 Task: In the  document article.odt Use the feature 'and check spelling and grammer' Change font style of header to '24' Select the body of letter and change paragraph spacing to  Double
Action: Mouse moved to (230, 76)
Screenshot: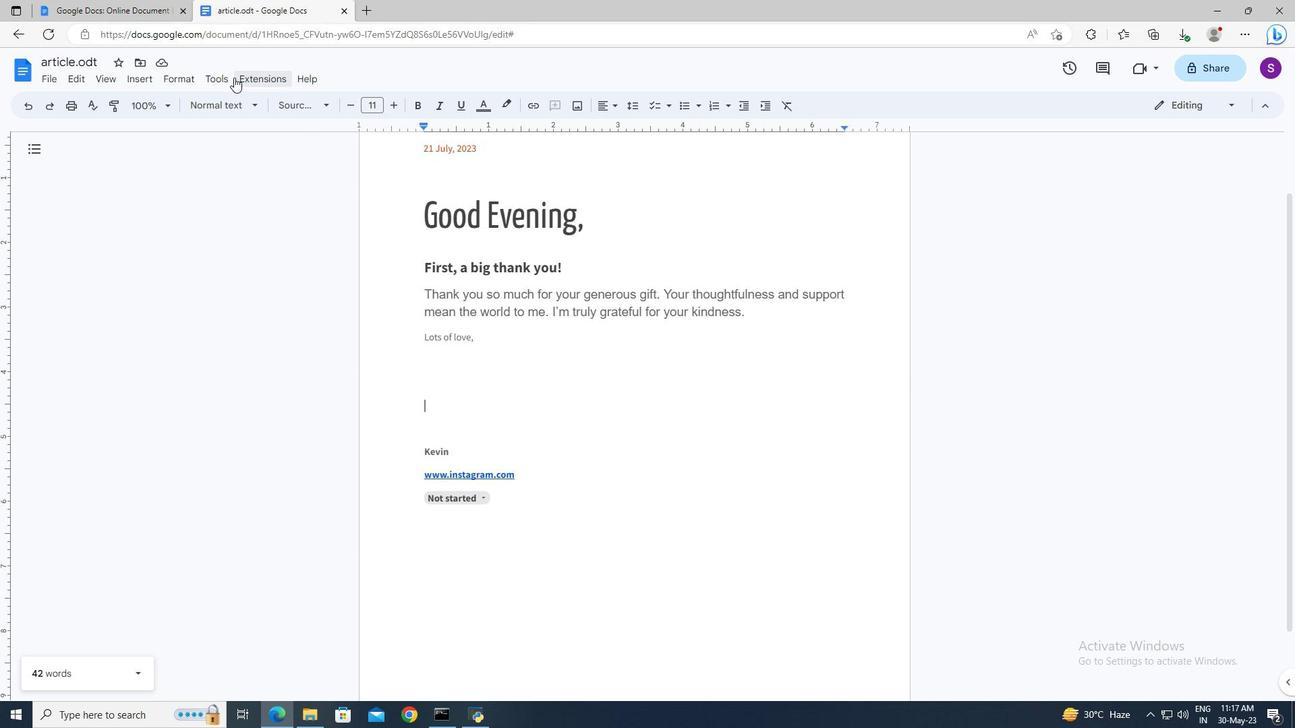 
Action: Mouse pressed left at (230, 76)
Screenshot: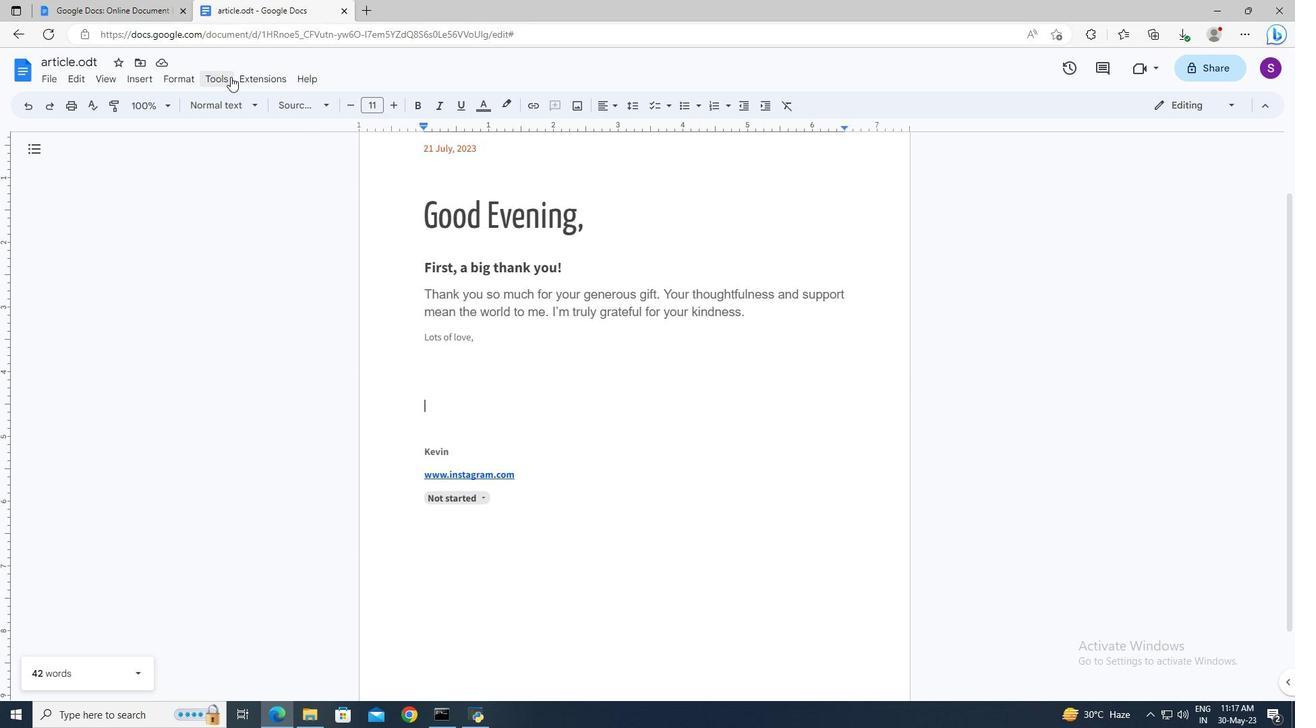 
Action: Mouse moved to (477, 106)
Screenshot: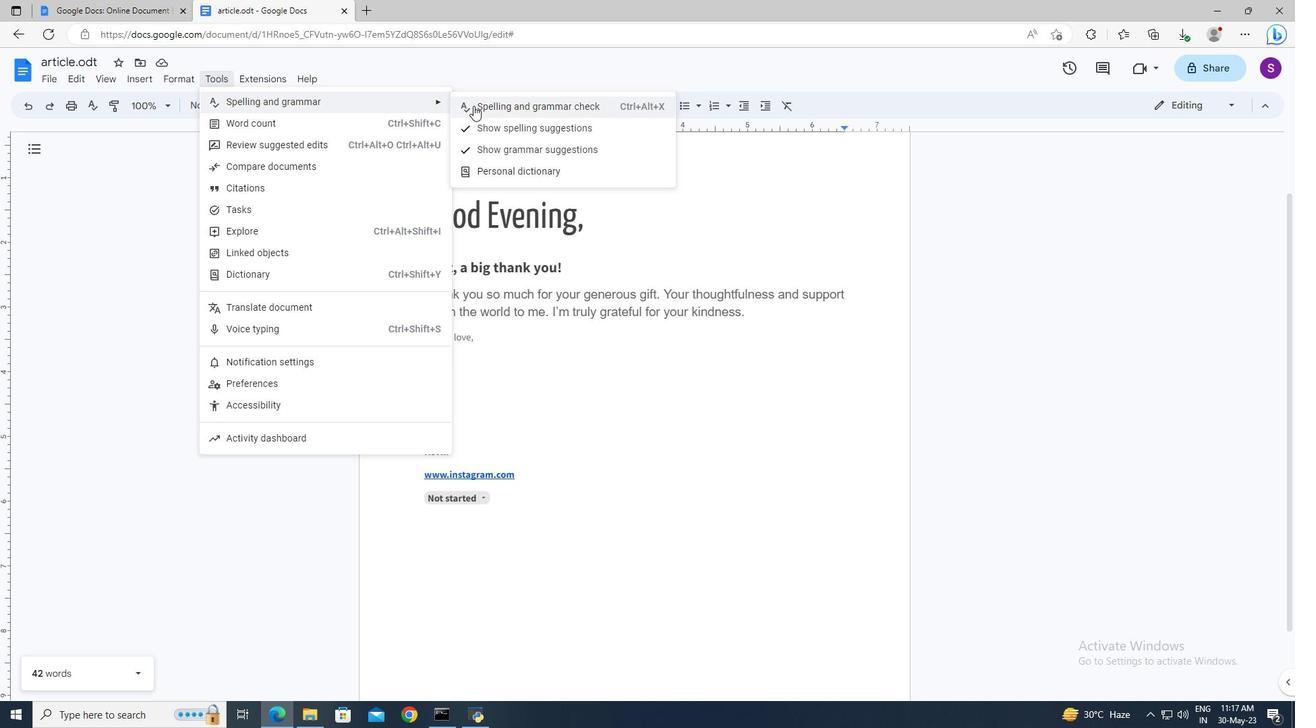 
Action: Mouse pressed left at (477, 106)
Screenshot: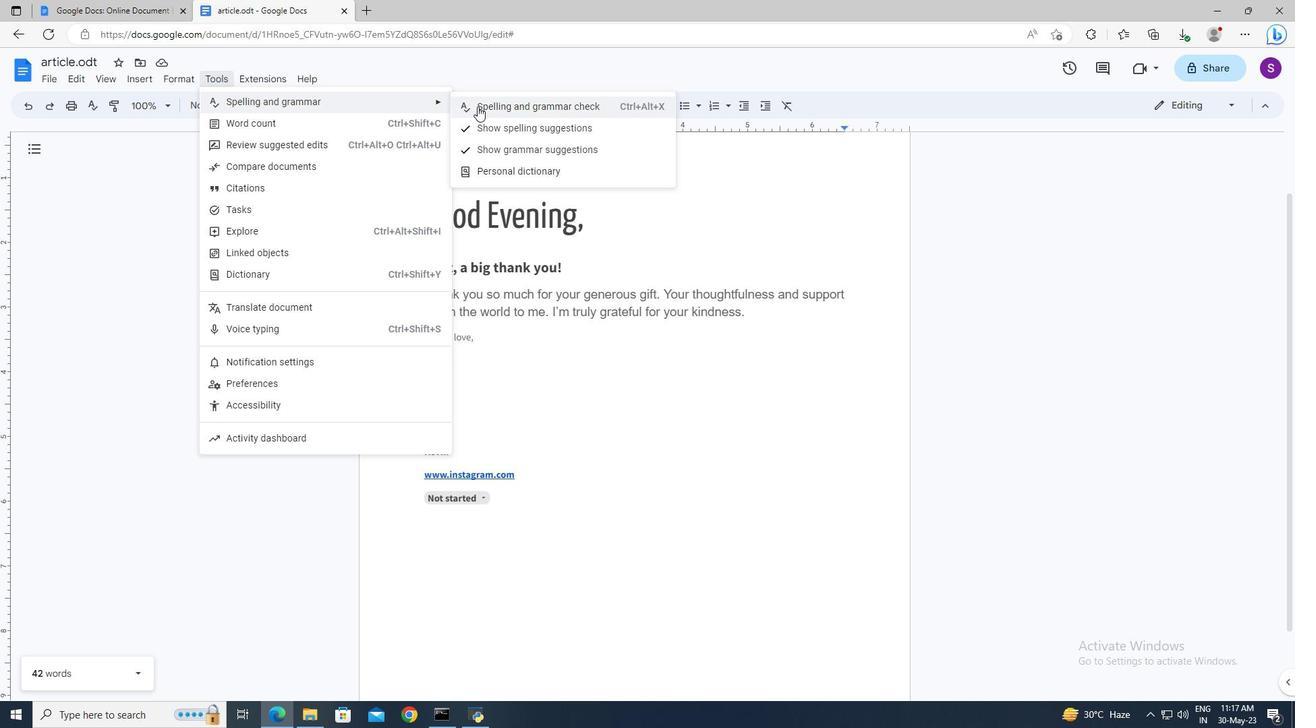 
Action: Mouse moved to (427, 220)
Screenshot: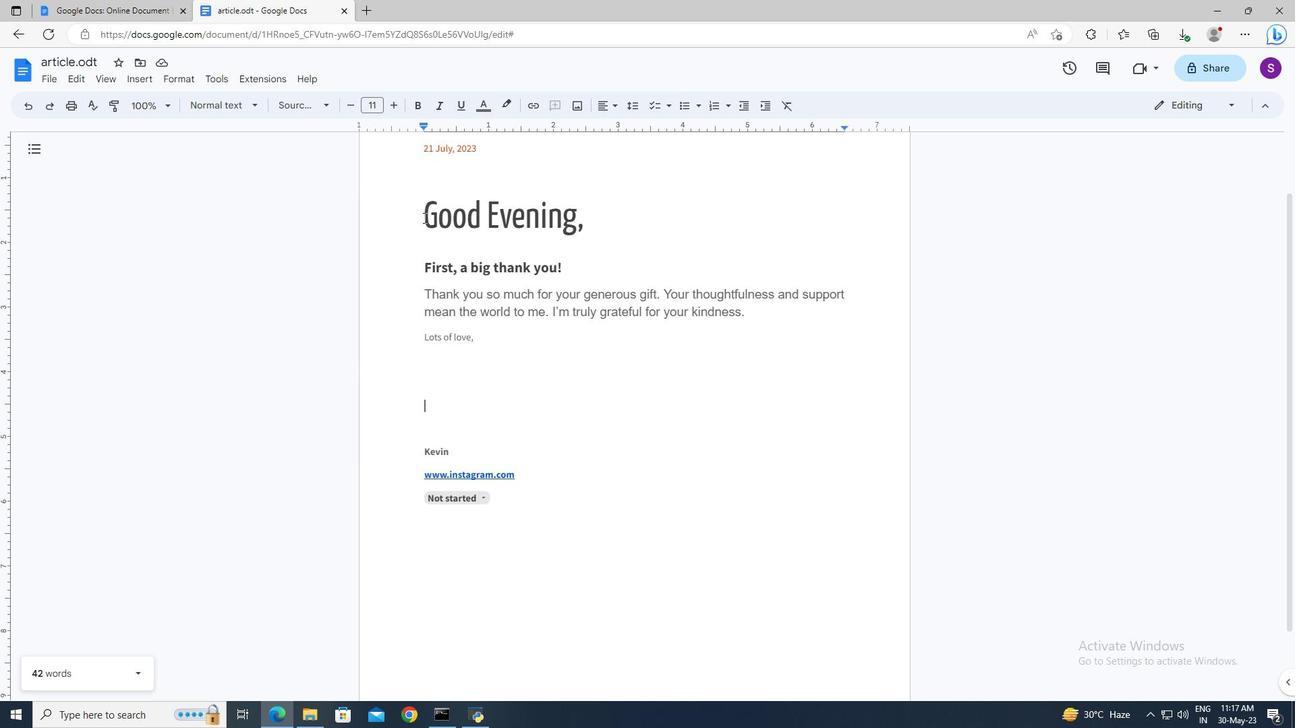 
Action: Mouse scrolled (427, 220) with delta (0, 0)
Screenshot: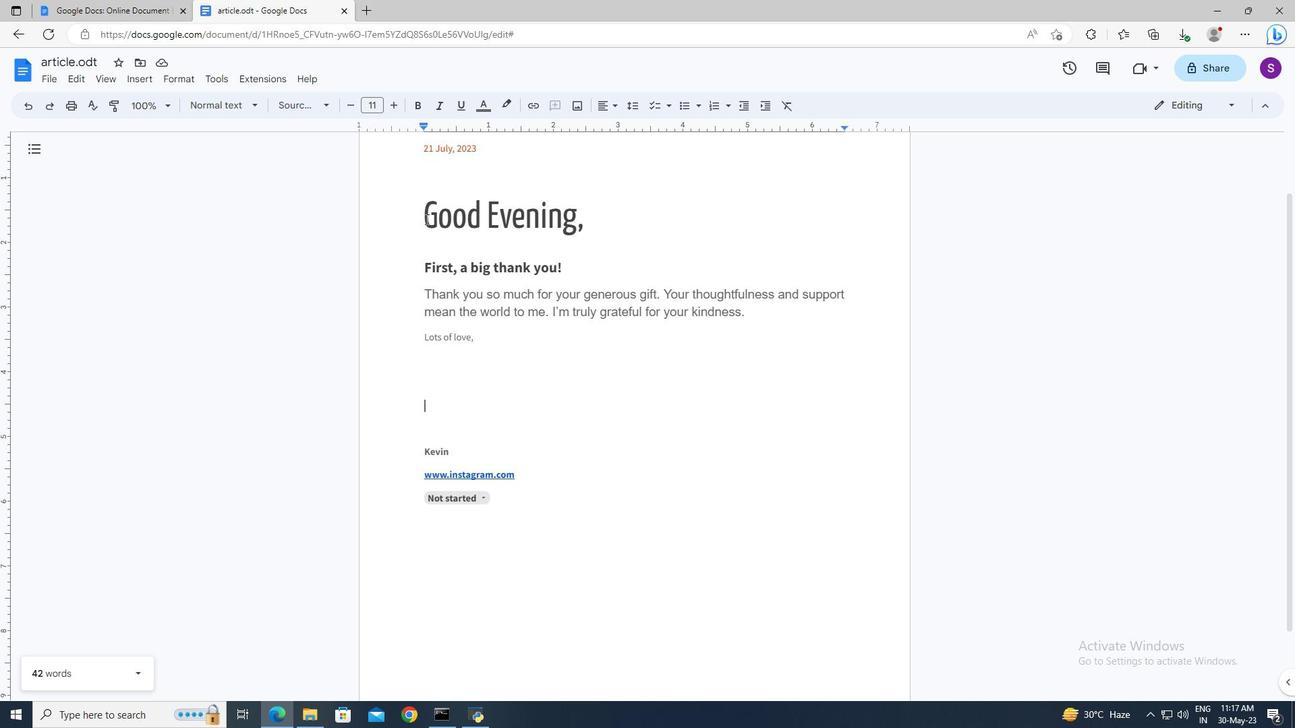 
Action: Mouse scrolled (427, 220) with delta (0, 0)
Screenshot: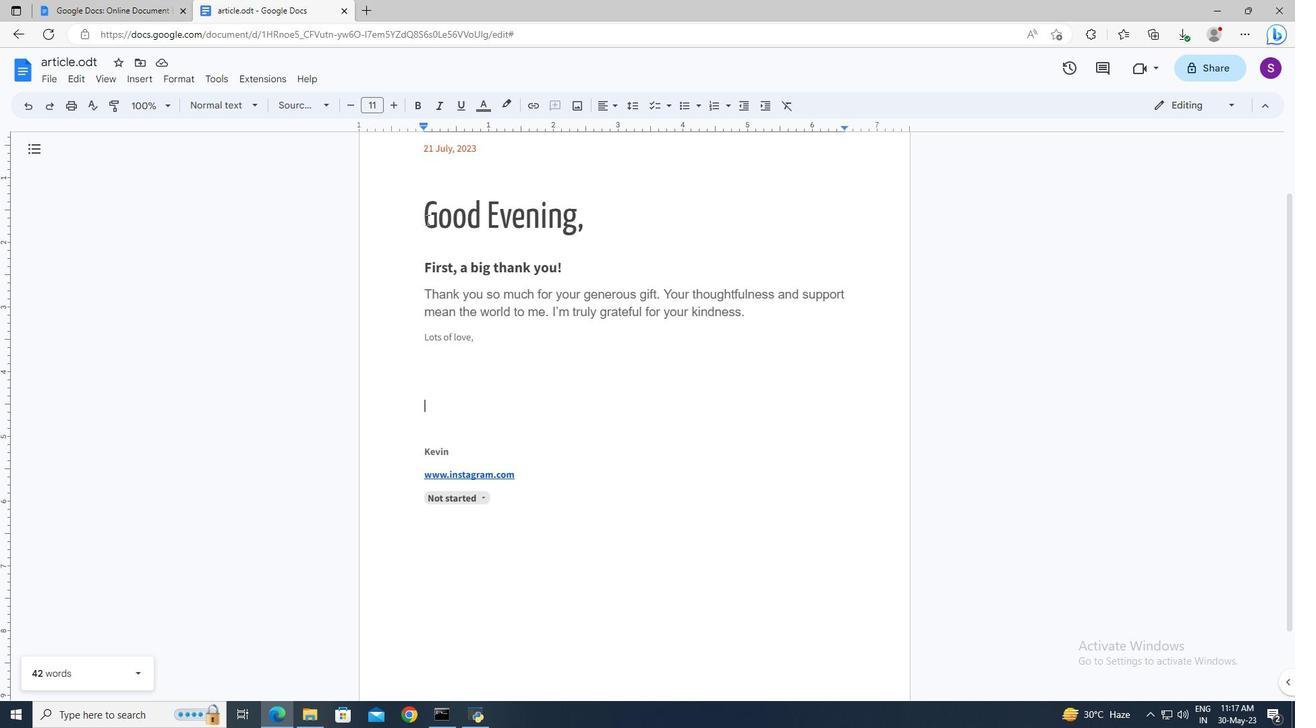 
Action: Mouse moved to (422, 193)
Screenshot: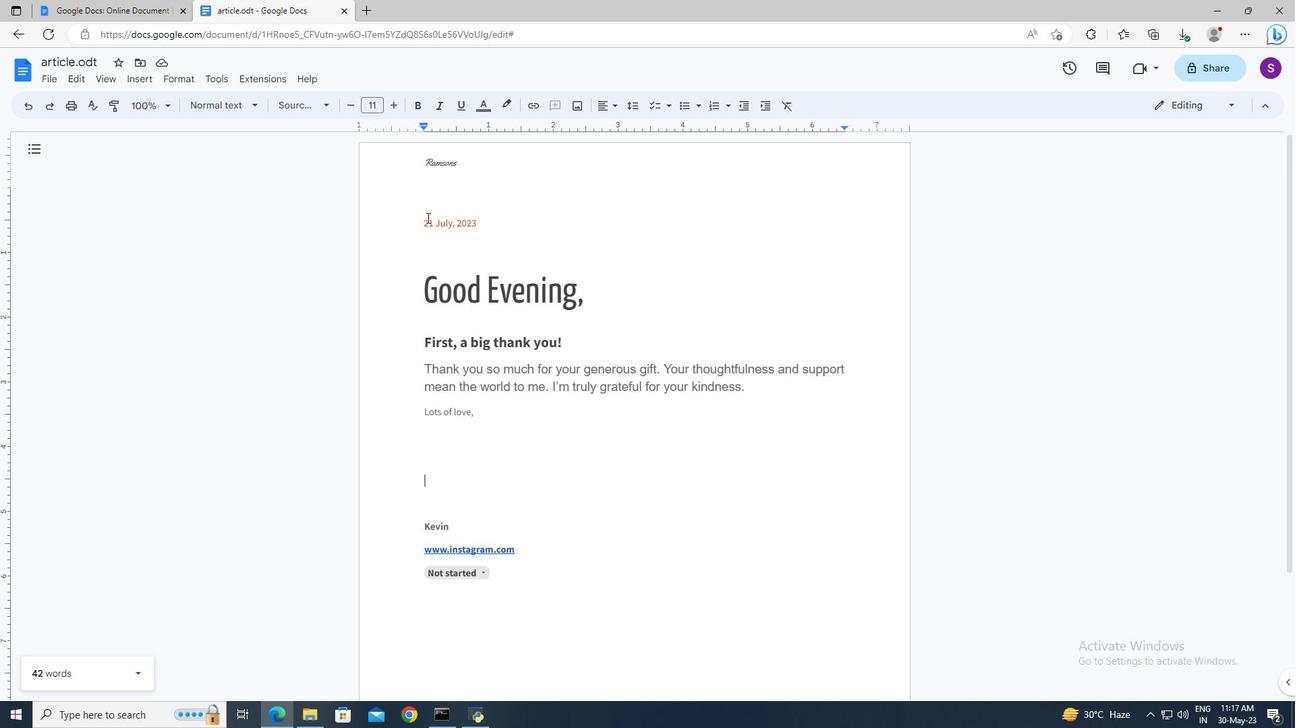 
Action: Mouse scrolled (422, 193) with delta (0, 0)
Screenshot: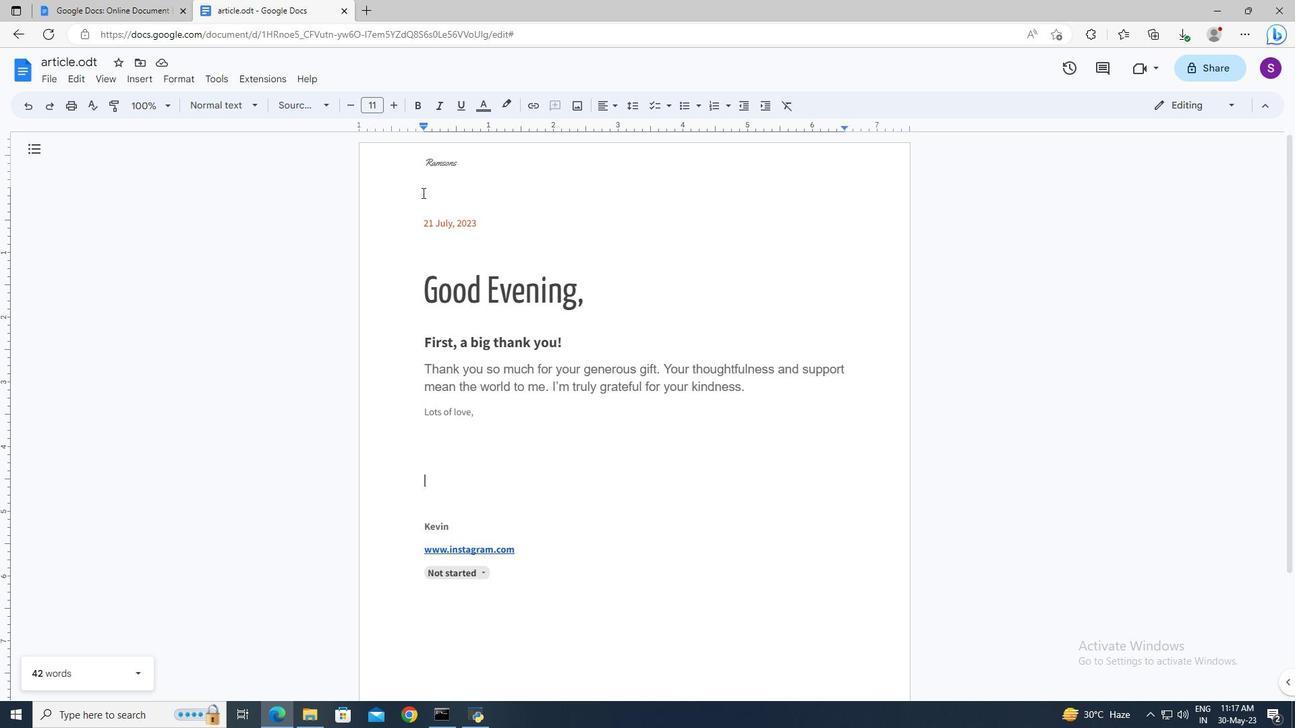 
Action: Mouse moved to (418, 166)
Screenshot: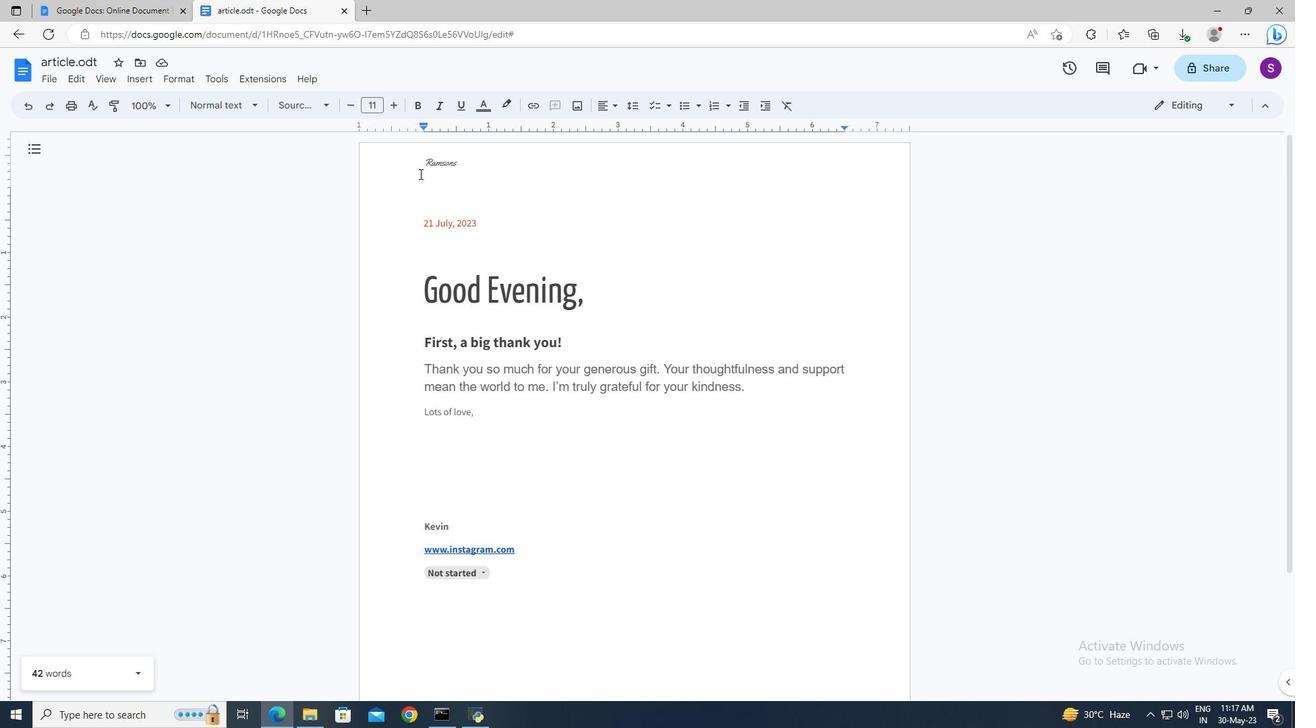 
Action: Mouse pressed left at (418, 166)
Screenshot: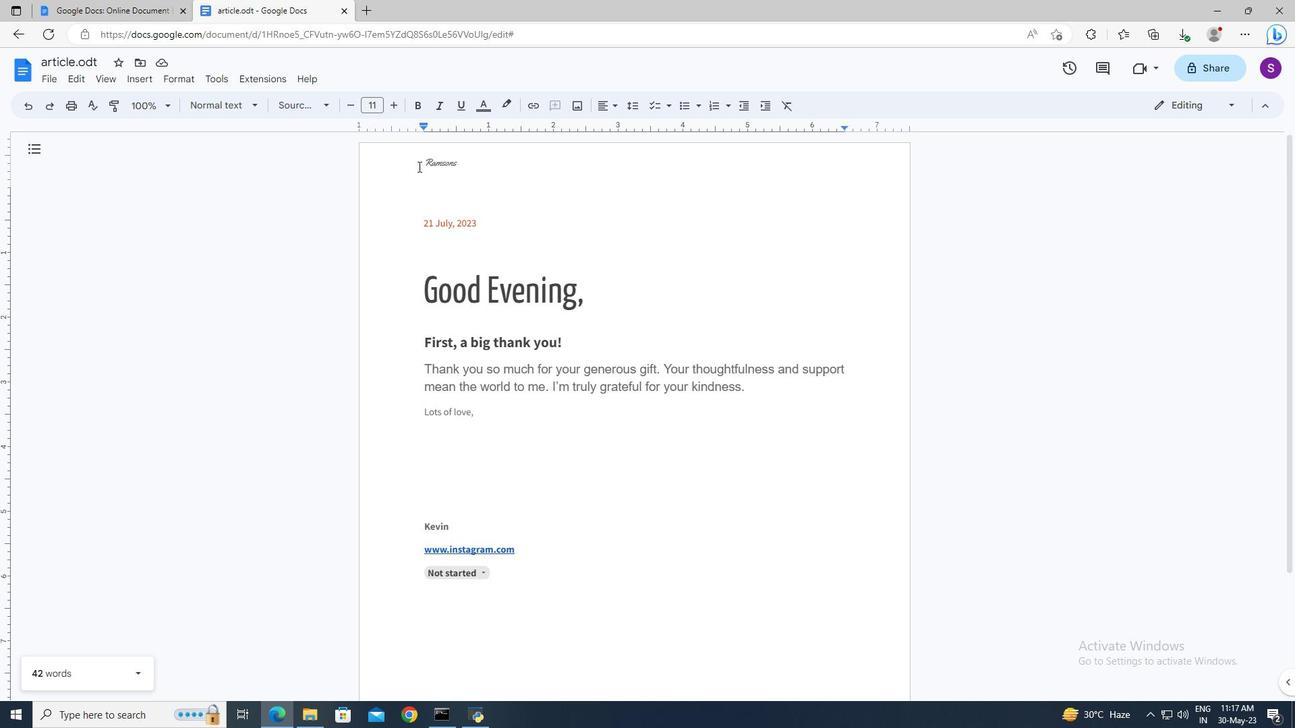 
Action: Mouse pressed left at (418, 166)
Screenshot: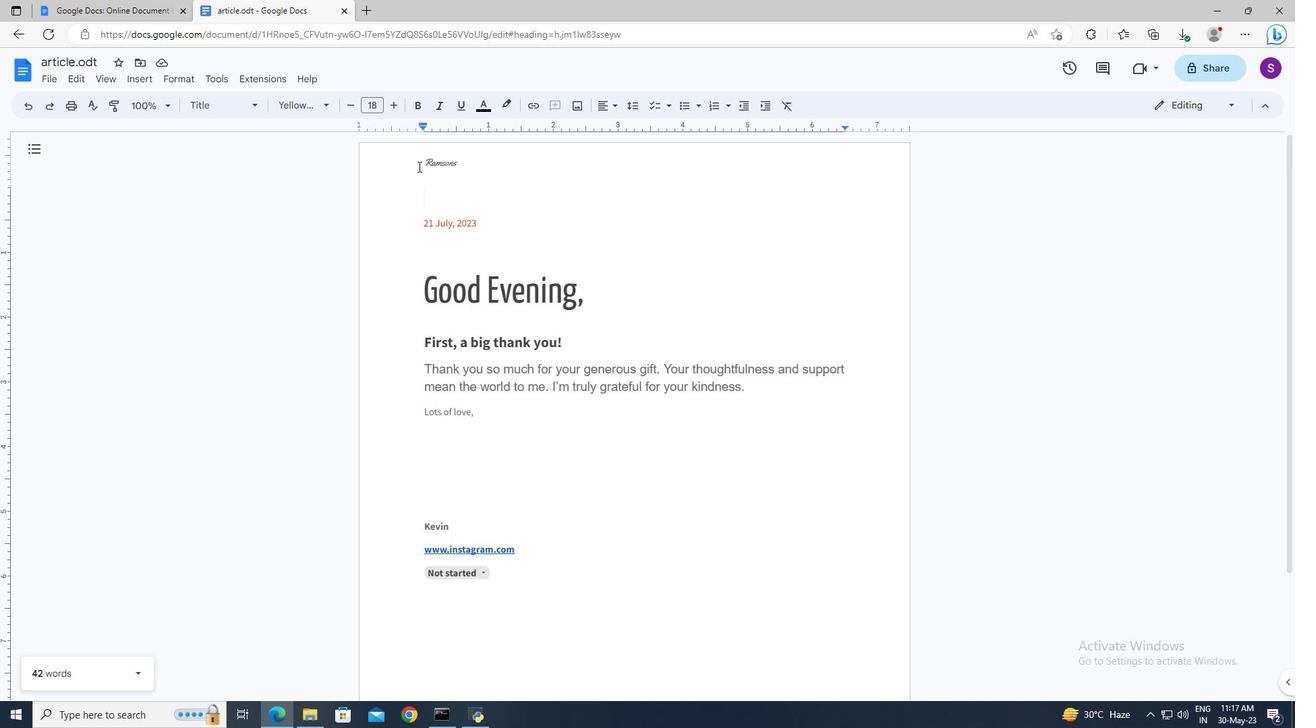 
Action: Mouse pressed left at (418, 166)
Screenshot: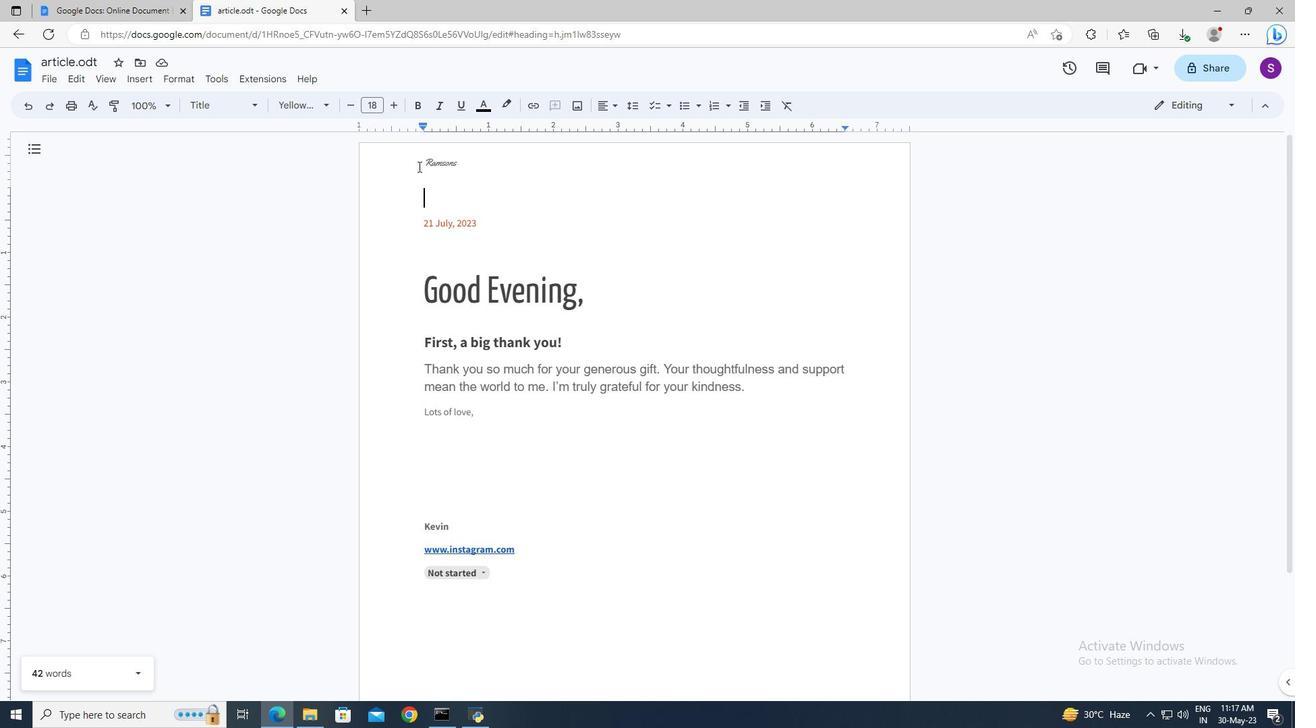 
Action: Key pressed <Key.shift><Key.shift><Key.shift><Key.right>
Screenshot: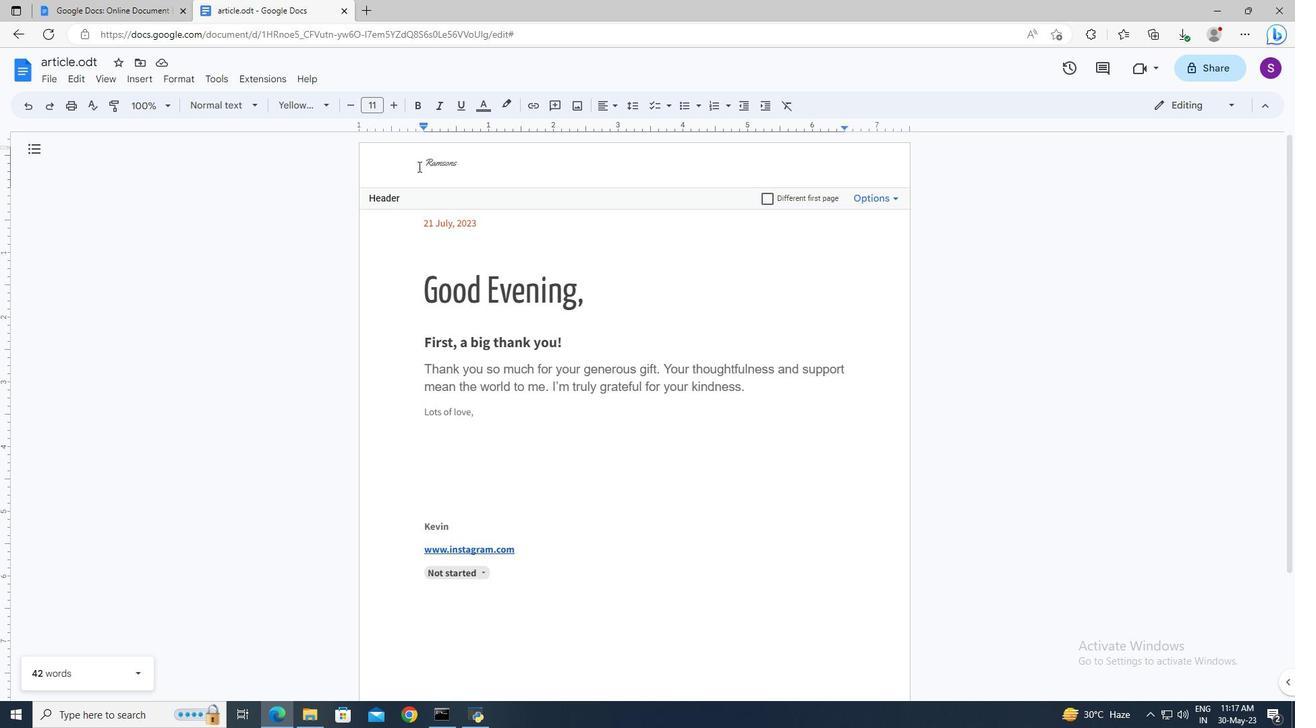 
Action: Mouse moved to (380, 108)
Screenshot: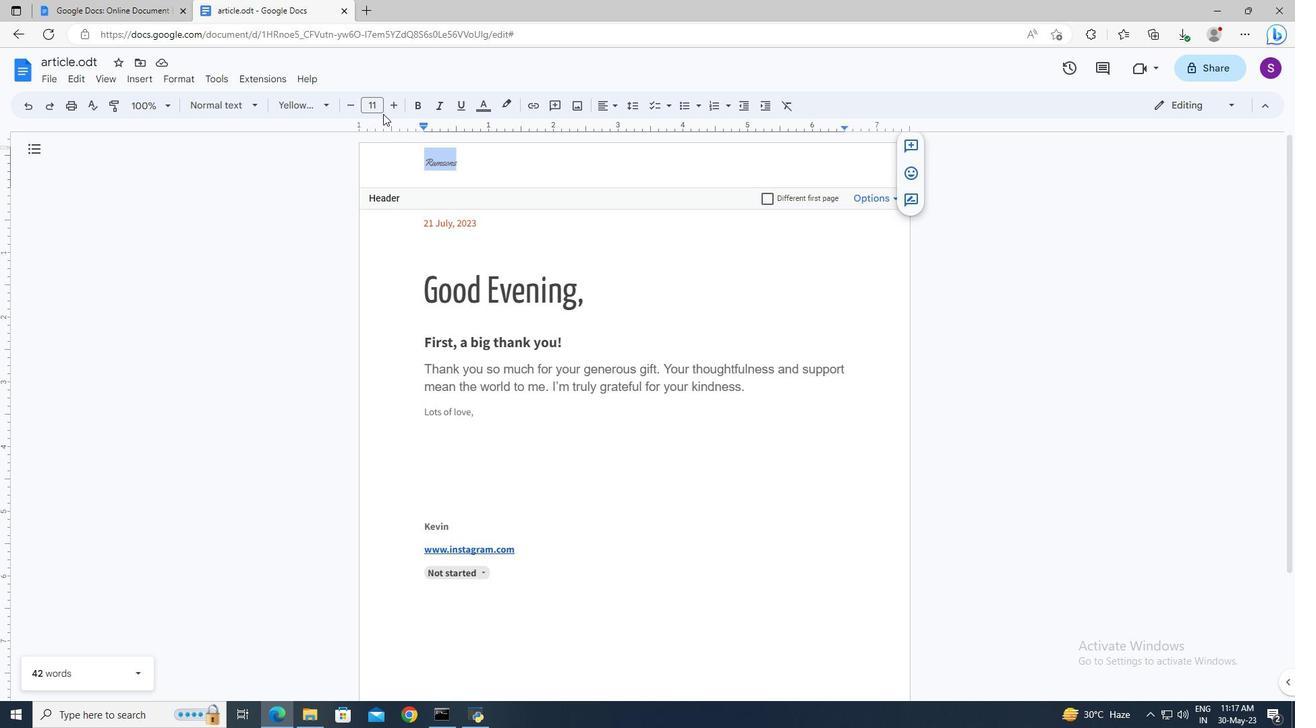 
Action: Mouse pressed left at (380, 108)
Screenshot: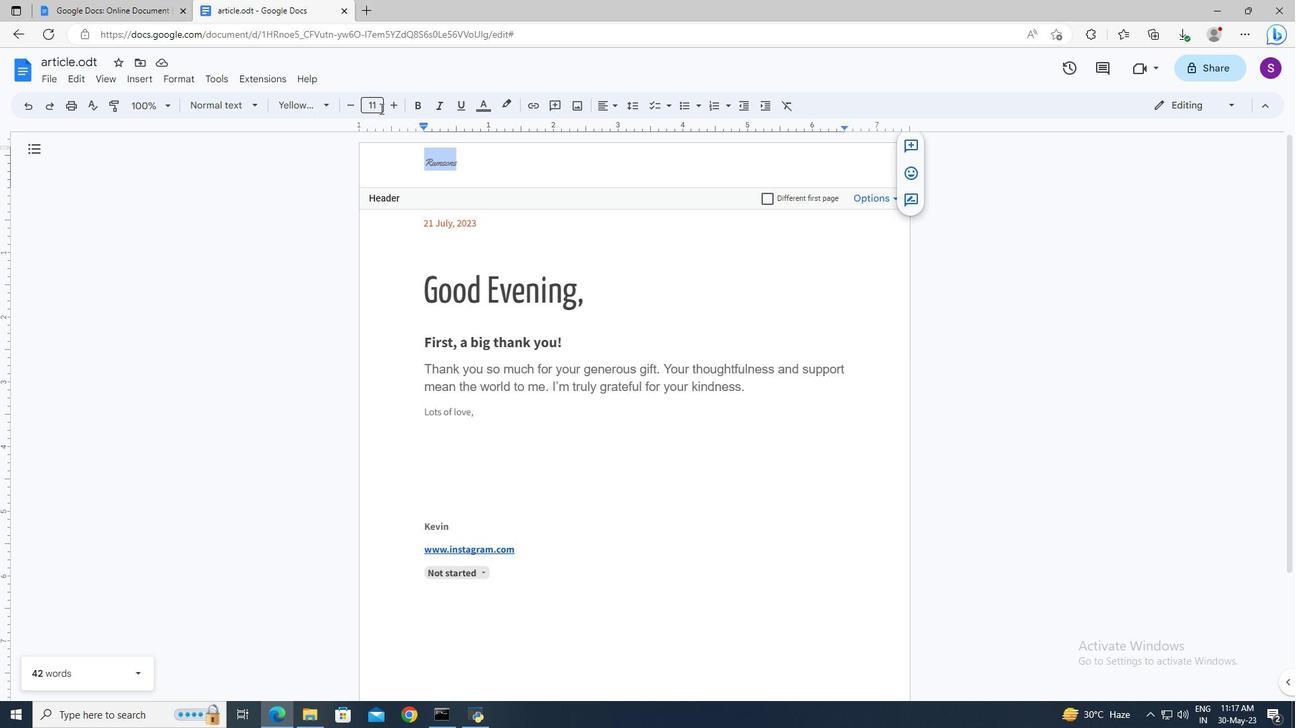 
Action: Key pressed 24<Key.enter>
Screenshot: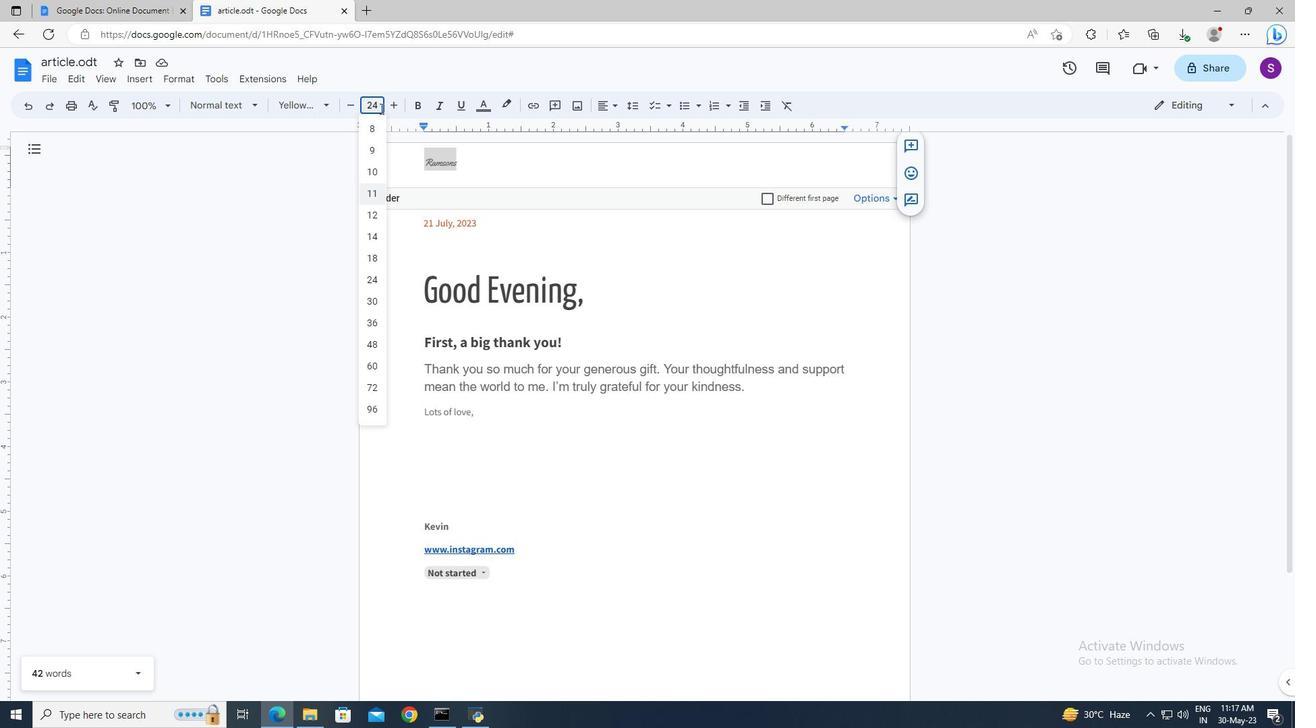 
Action: Mouse moved to (412, 371)
Screenshot: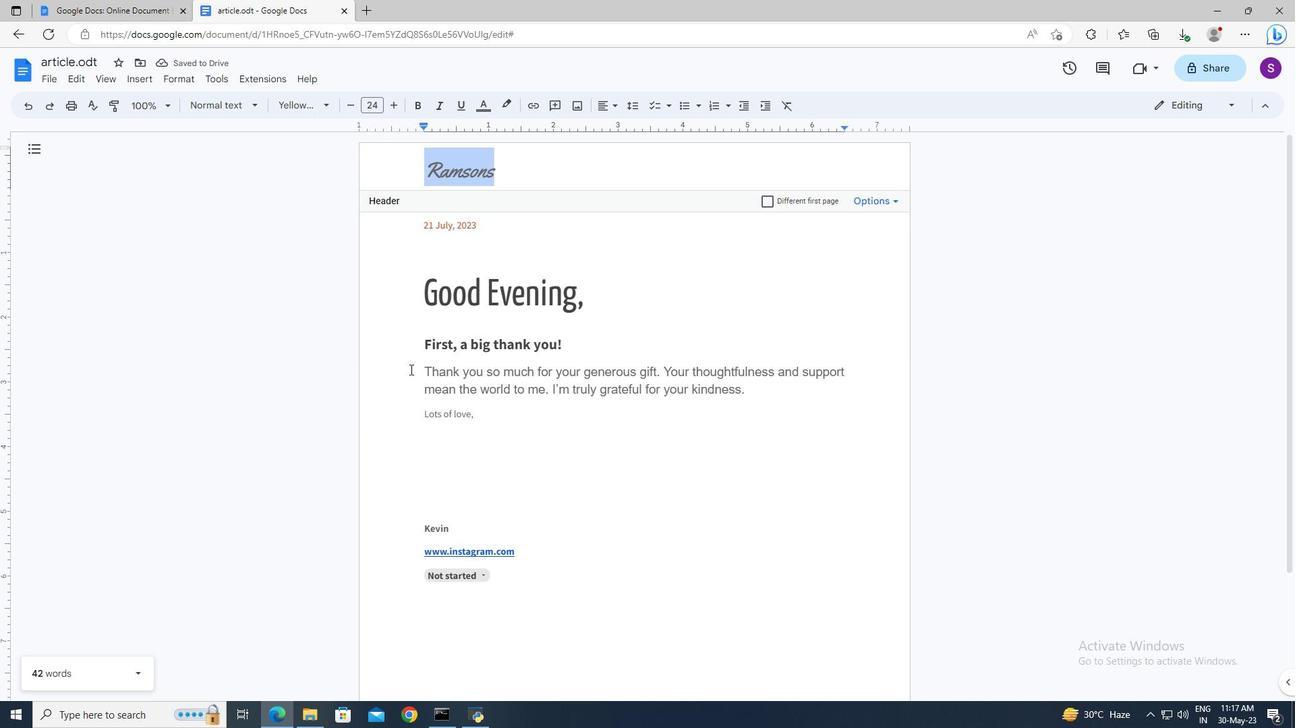 
Action: Mouse pressed left at (412, 371)
Screenshot: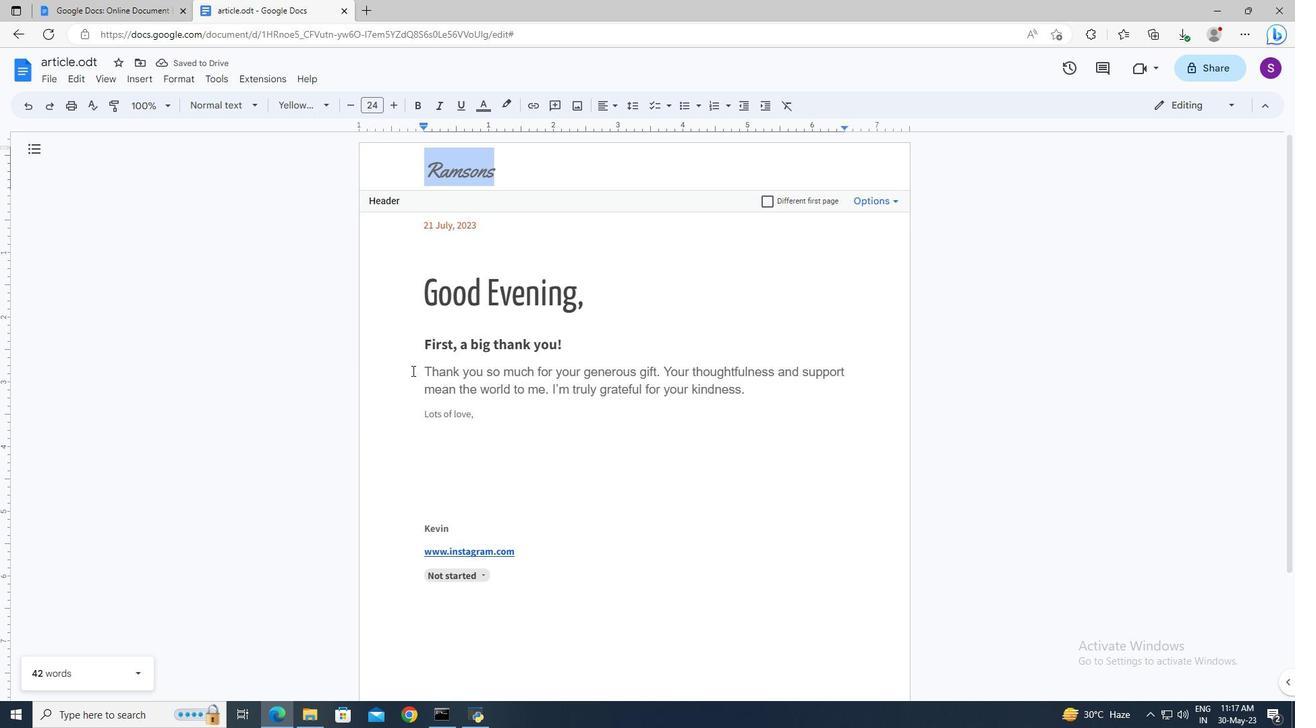 
Action: Key pressed <Key.shift><Key.down>
Screenshot: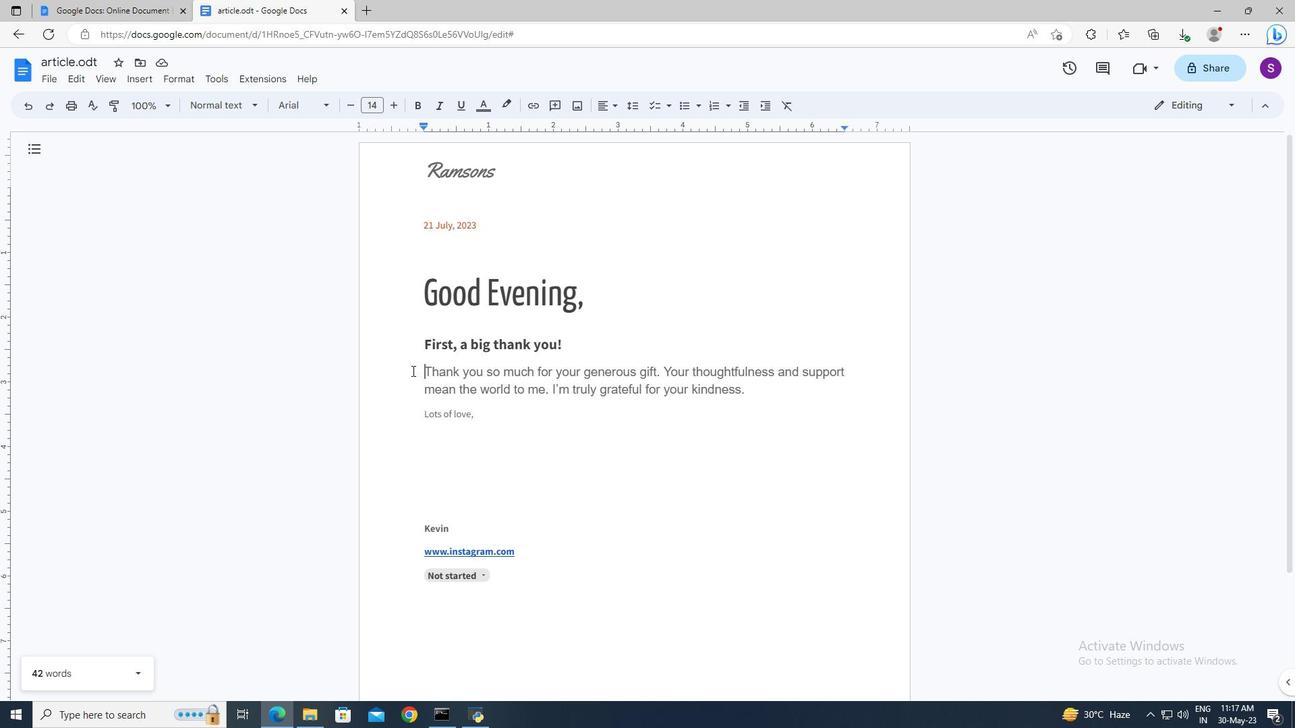 
Action: Mouse moved to (632, 104)
Screenshot: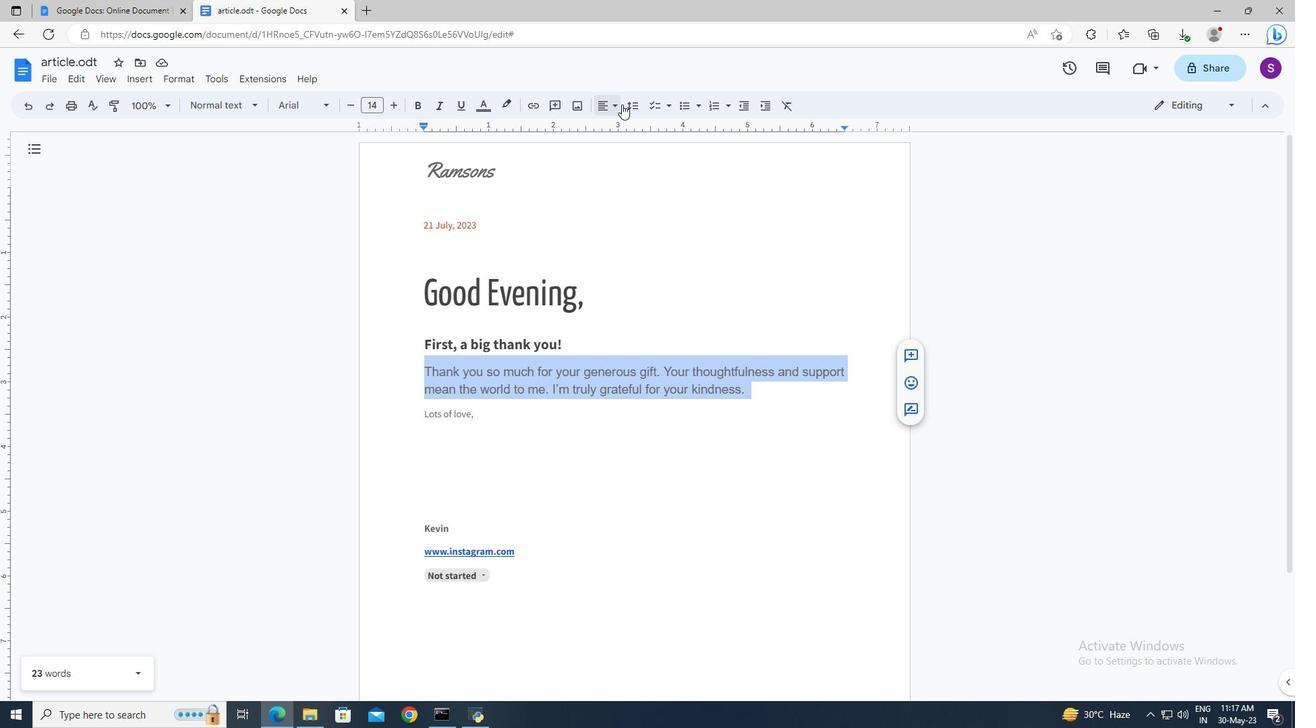 
Action: Mouse pressed left at (632, 104)
Screenshot: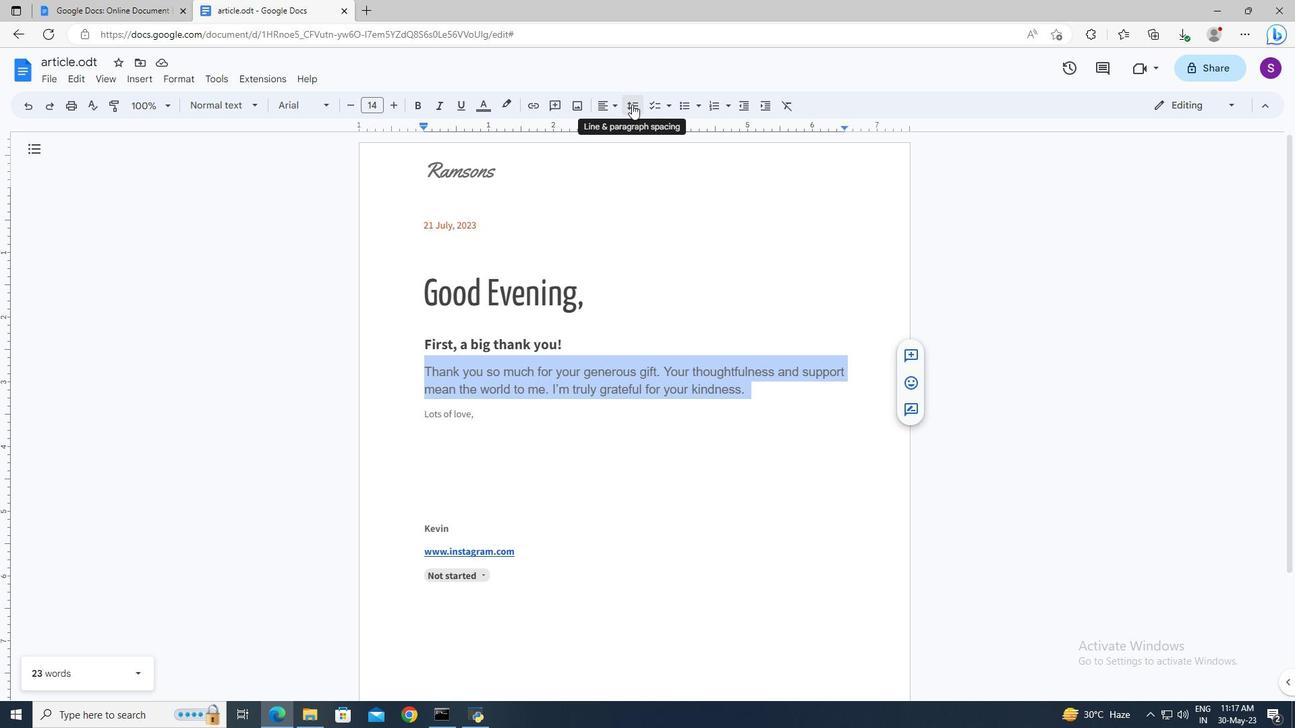 
Action: Mouse moved to (658, 189)
Screenshot: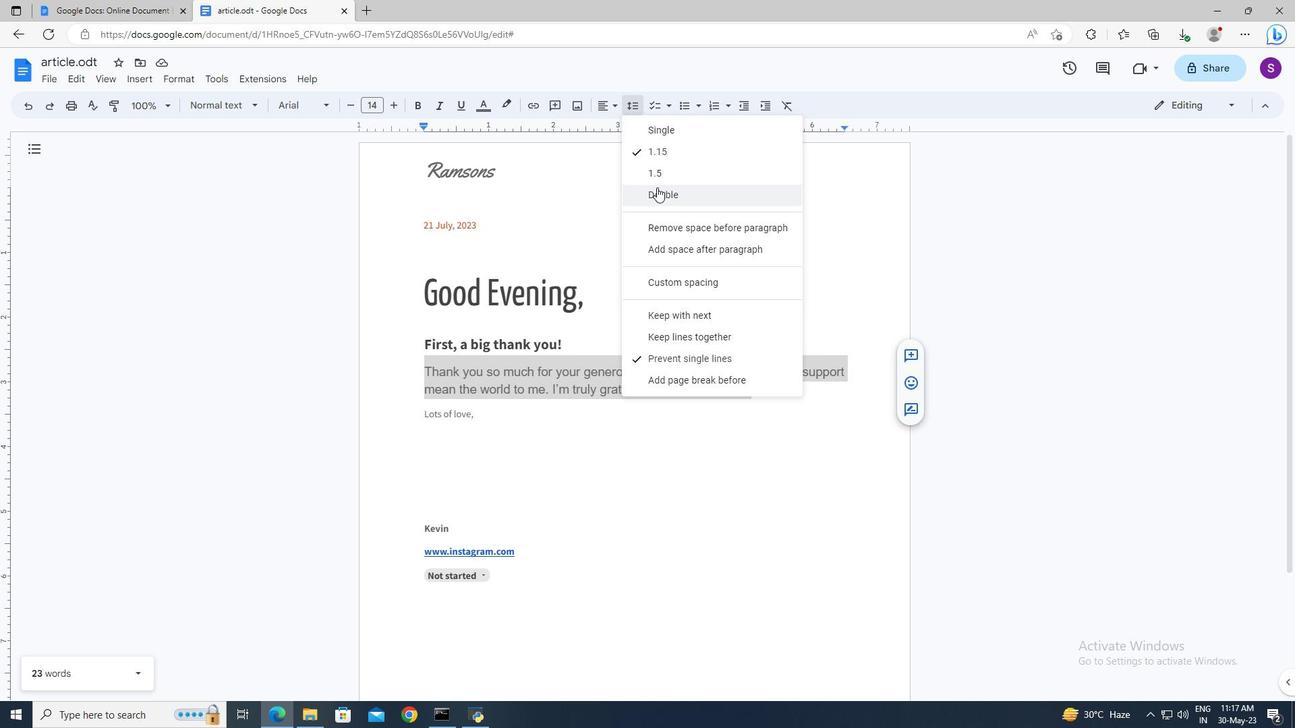 
Action: Mouse pressed left at (658, 189)
Screenshot: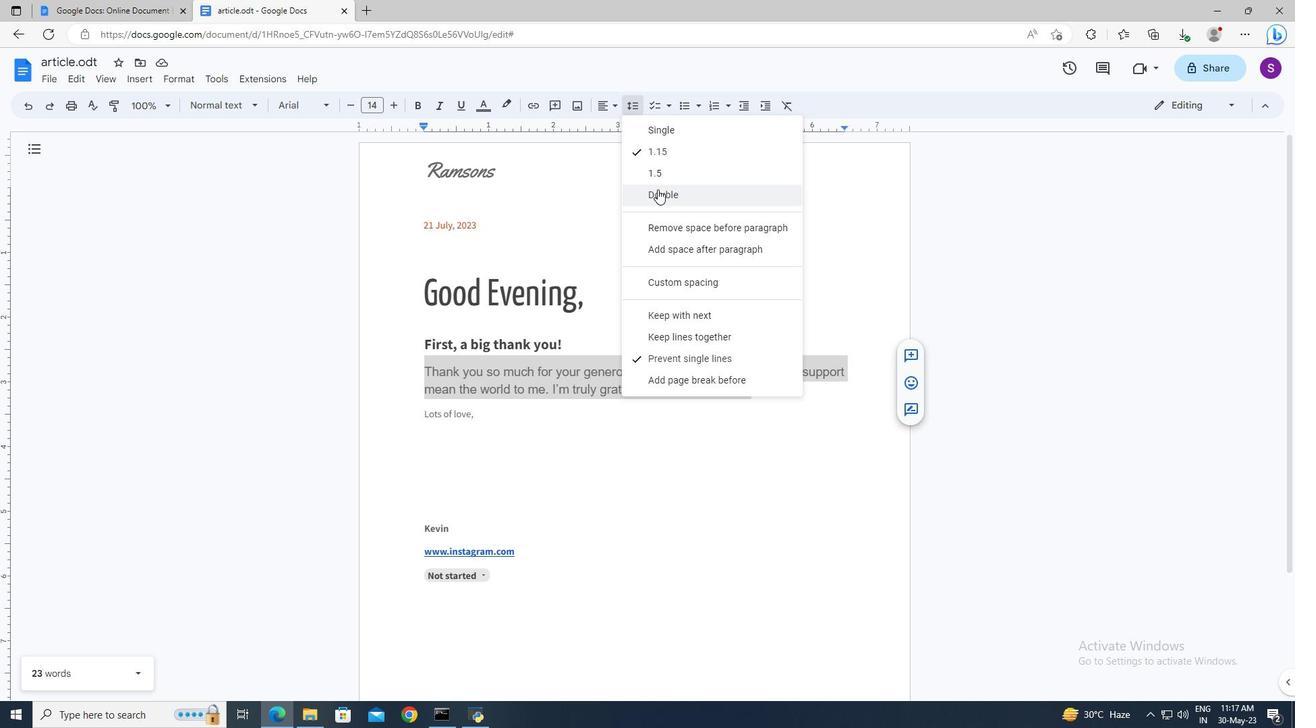 
Action: Mouse moved to (756, 399)
Screenshot: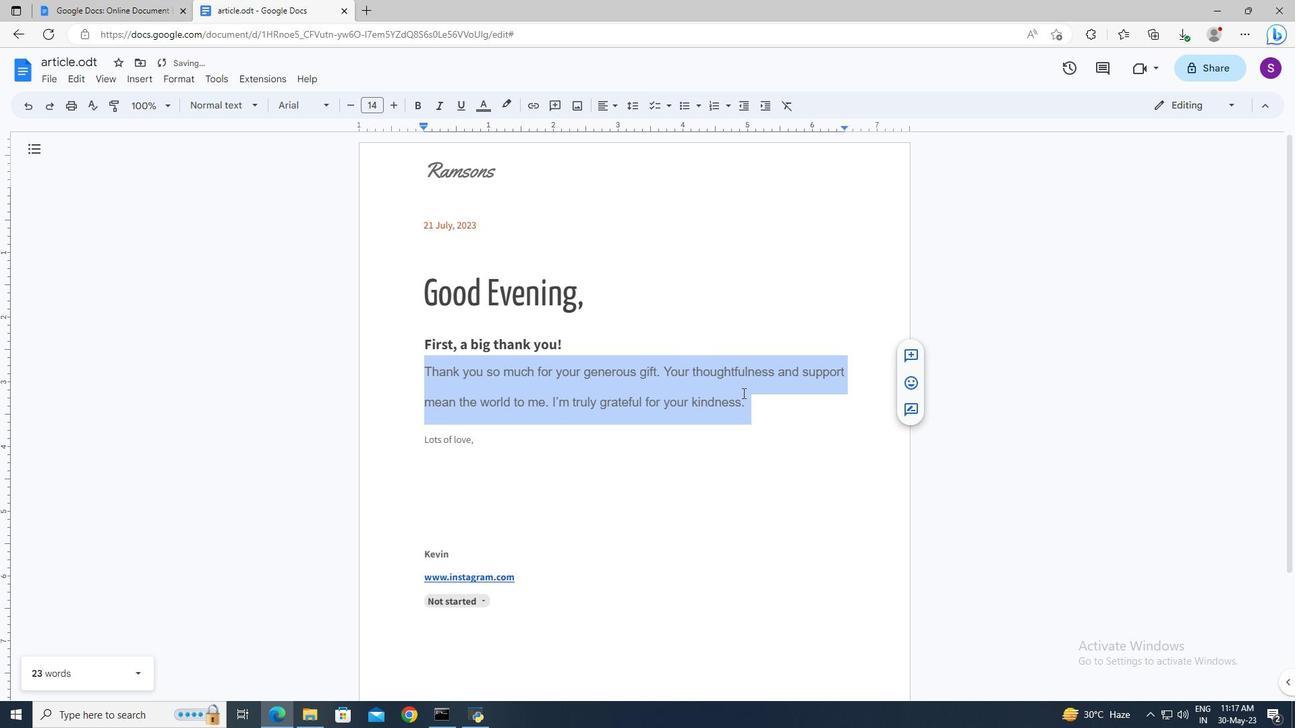 
Action: Mouse pressed left at (756, 399)
Screenshot: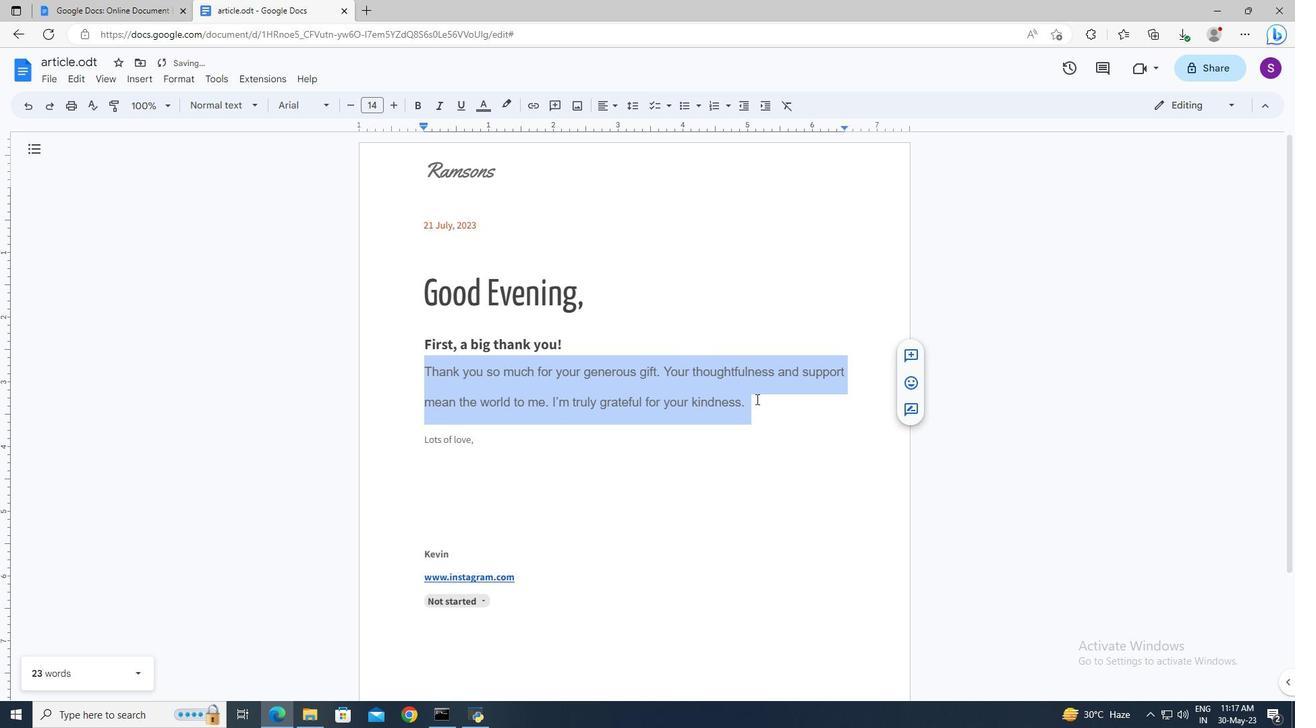 
